 Task: Move the task Create a new online tool for digital asset management to the section Done in the project AgileHaven and filter the tasks in the project by Incomplete tasks
Action: Mouse moved to (543, 299)
Screenshot: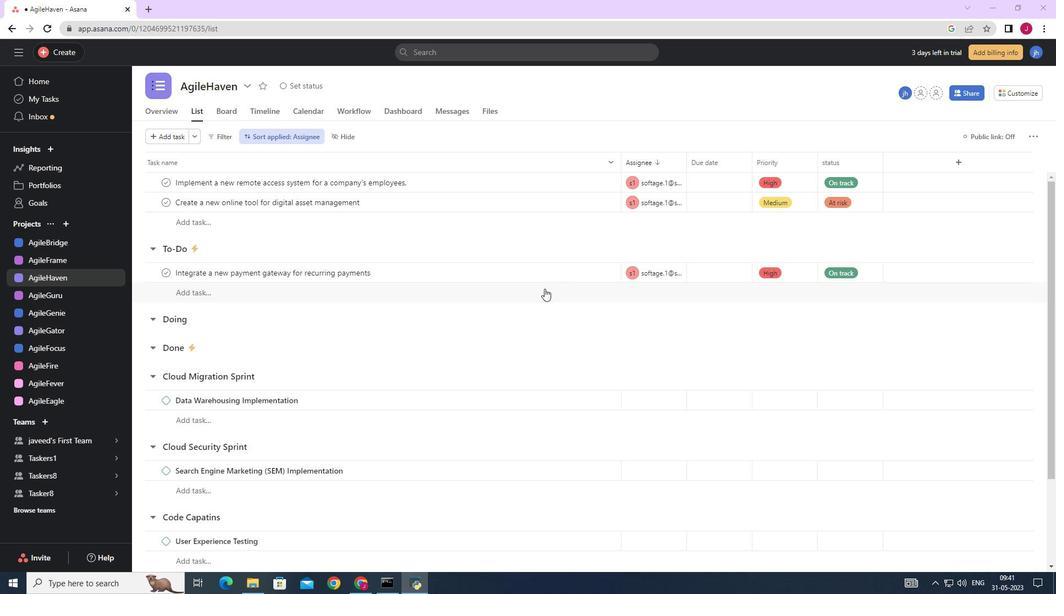 
Action: Mouse scrolled (543, 298) with delta (0, 0)
Screenshot: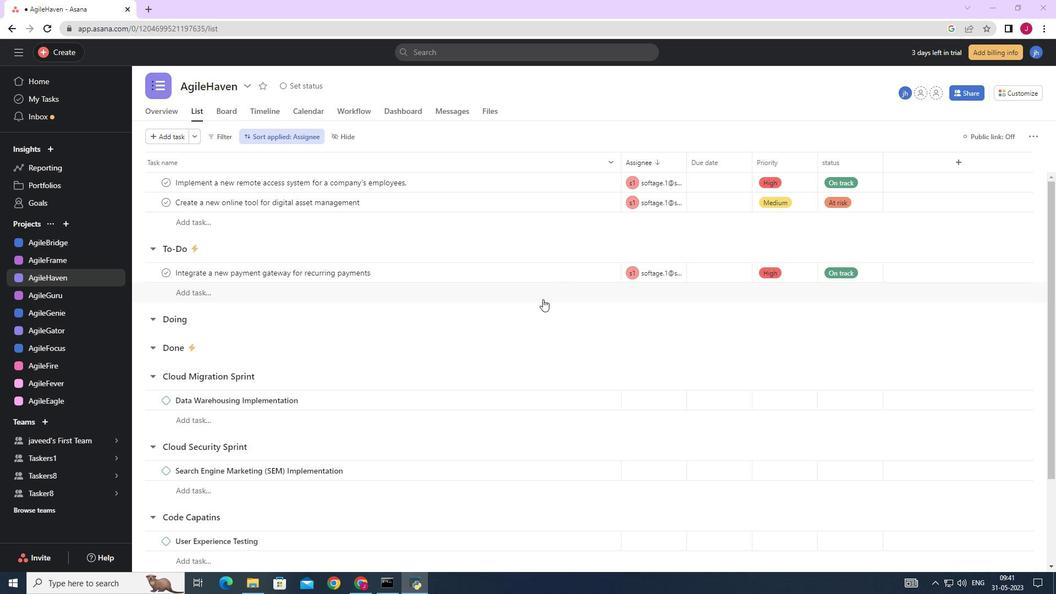 
Action: Mouse scrolled (543, 298) with delta (0, 0)
Screenshot: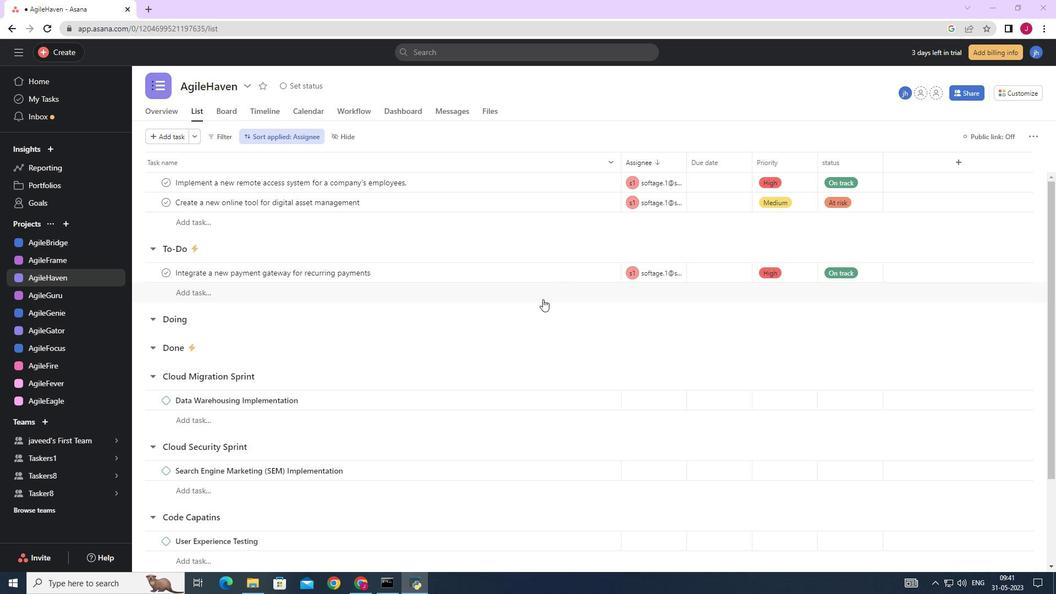 
Action: Mouse scrolled (543, 298) with delta (0, 0)
Screenshot: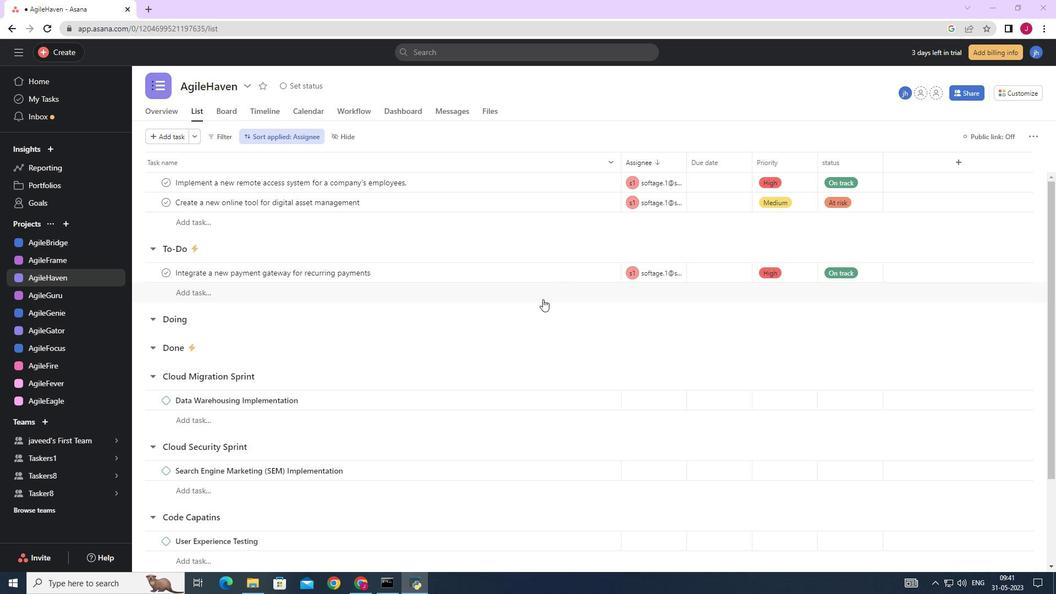 
Action: Mouse moved to (472, 361)
Screenshot: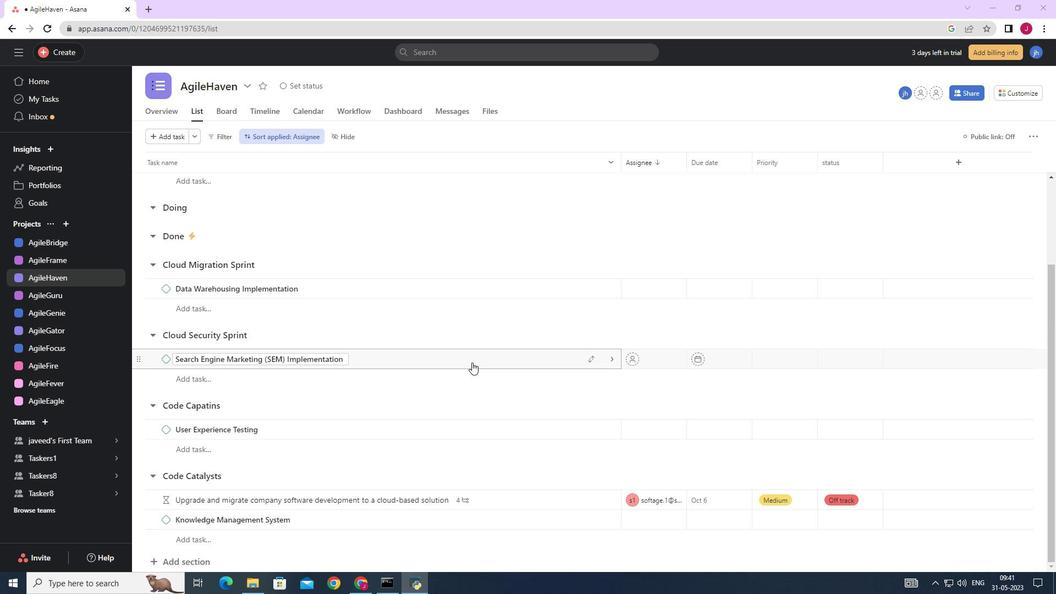 
Action: Mouse scrolled (472, 362) with delta (0, 0)
Screenshot: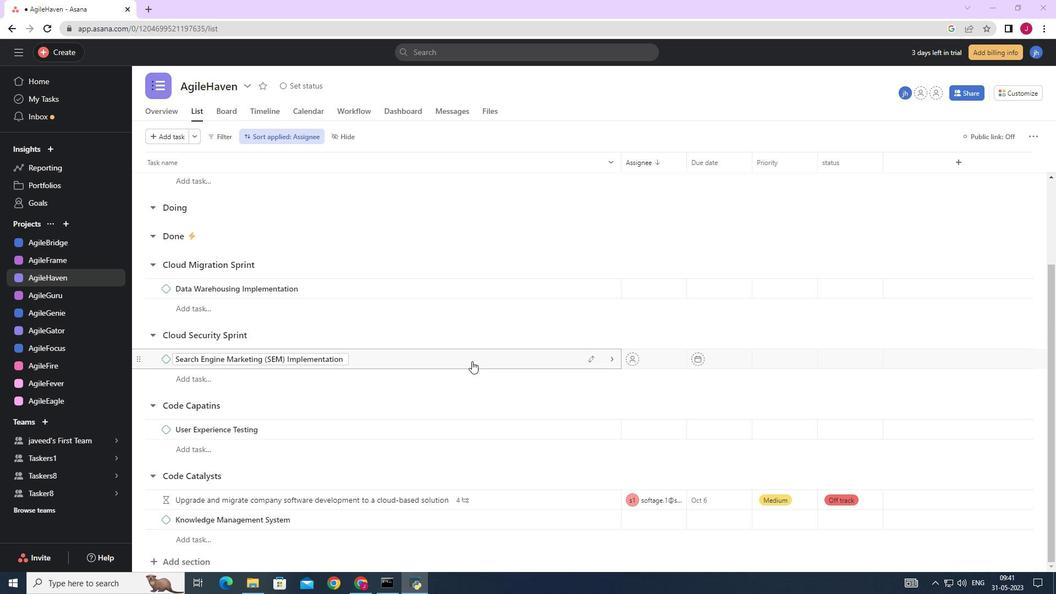 
Action: Mouse scrolled (472, 362) with delta (0, 0)
Screenshot: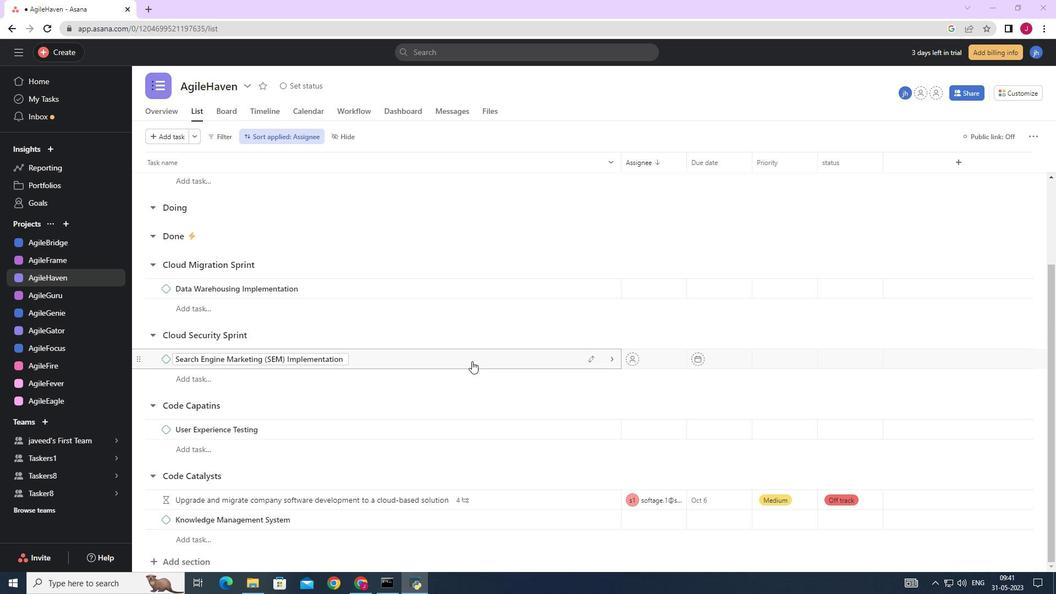 
Action: Mouse scrolled (472, 362) with delta (0, 0)
Screenshot: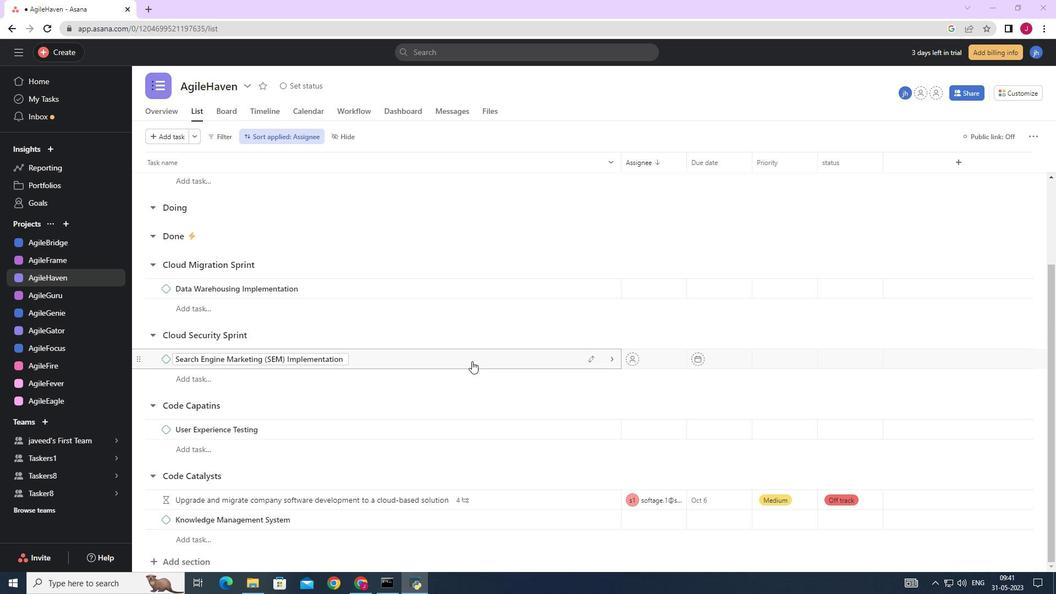 
Action: Mouse moved to (313, 286)
Screenshot: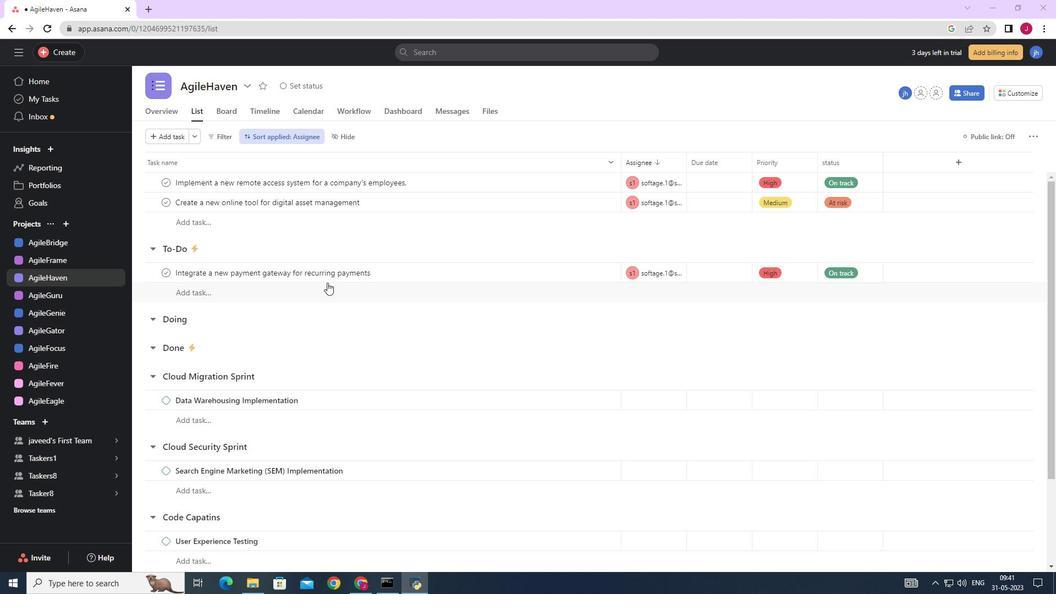 
Action: Mouse scrolled (313, 287) with delta (0, 0)
Screenshot: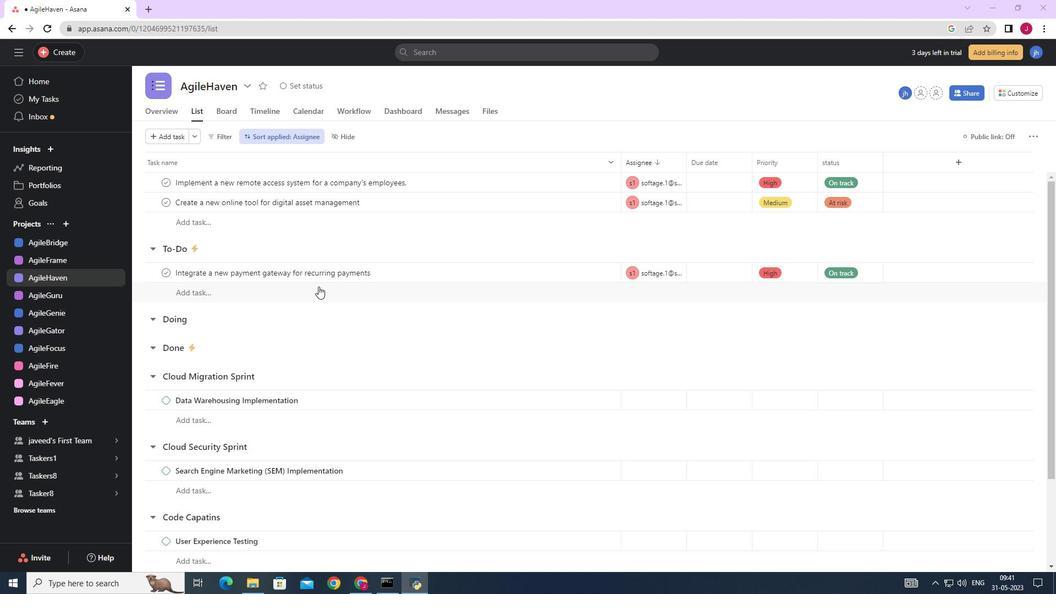 
Action: Mouse scrolled (313, 287) with delta (0, 0)
Screenshot: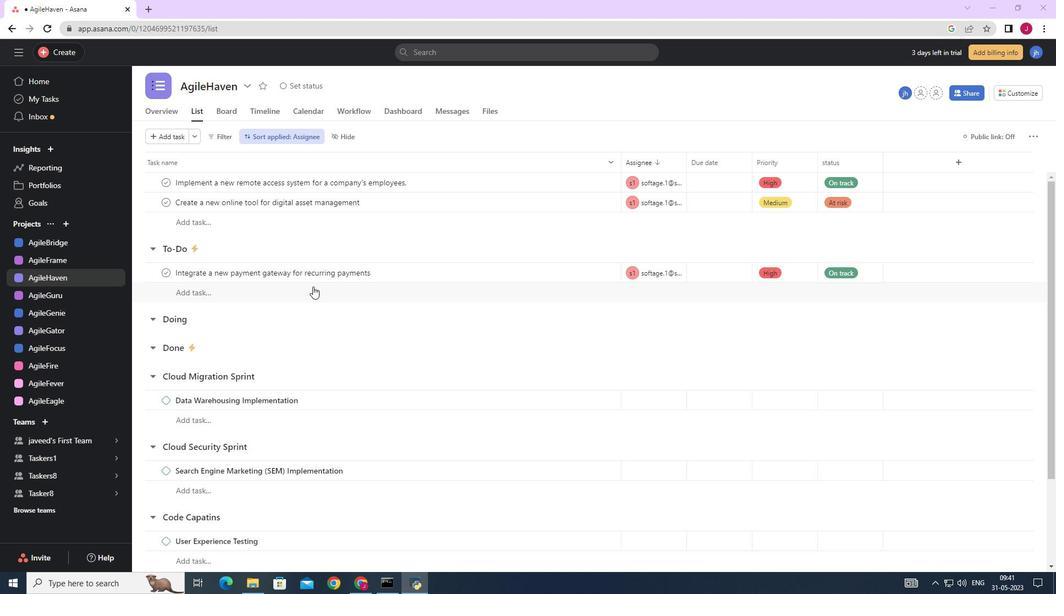 
Action: Mouse moved to (590, 202)
Screenshot: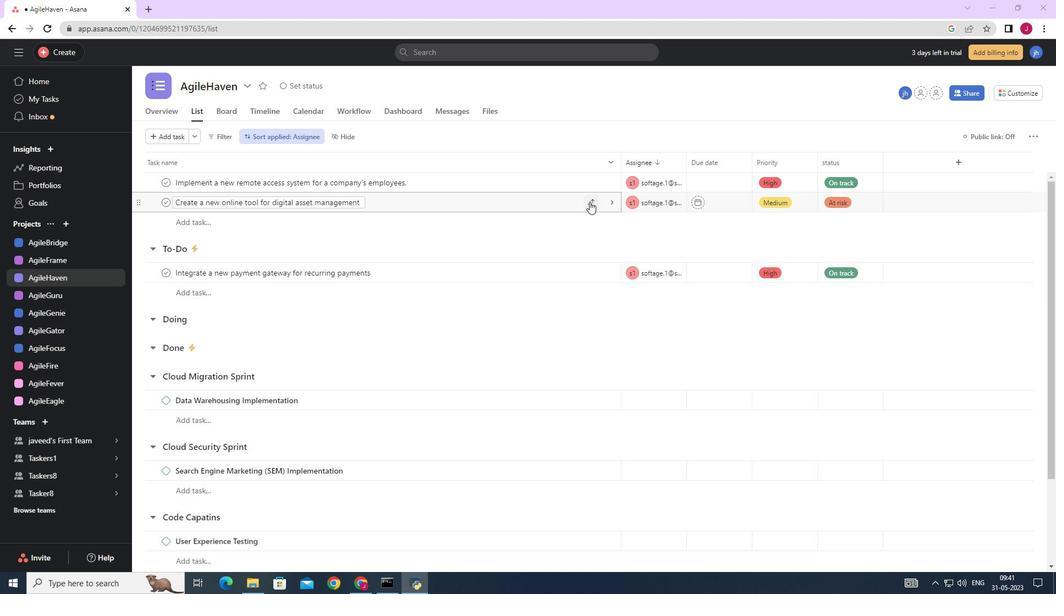
Action: Mouse pressed left at (590, 202)
Screenshot: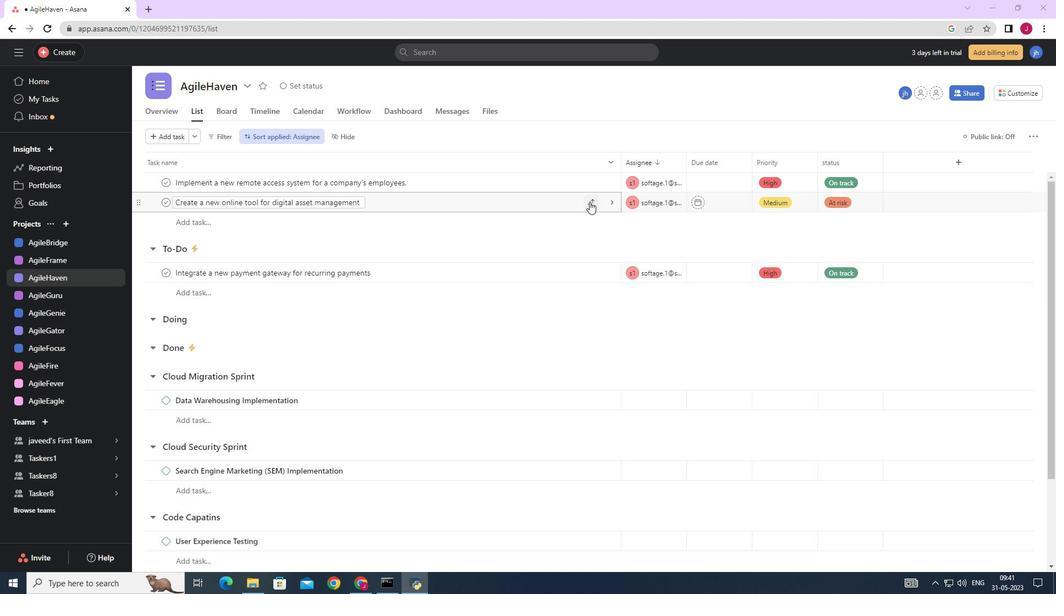 
Action: Mouse moved to (527, 298)
Screenshot: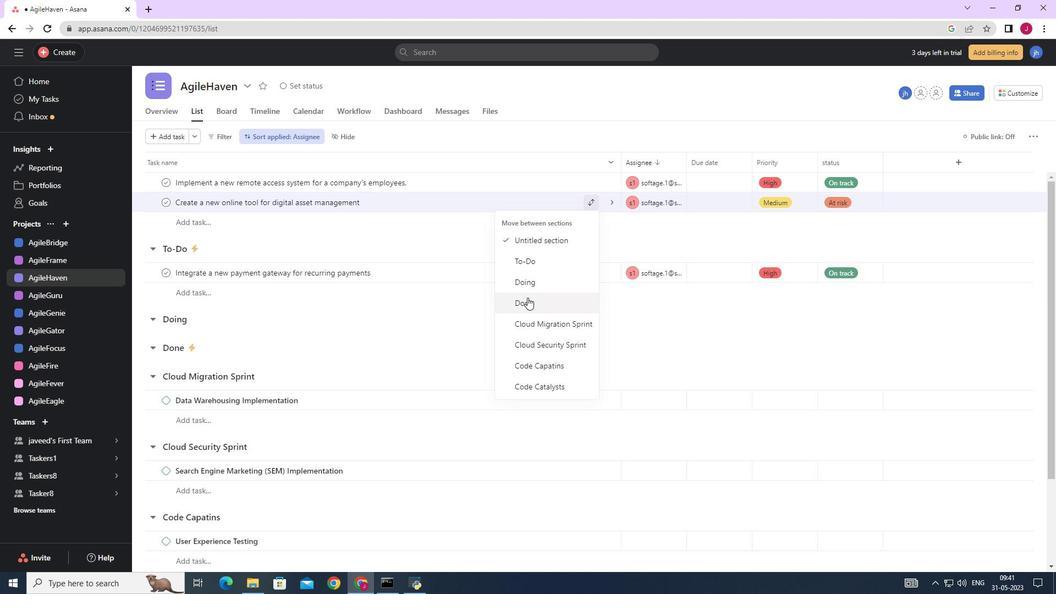 
Action: Mouse pressed left at (527, 298)
Screenshot: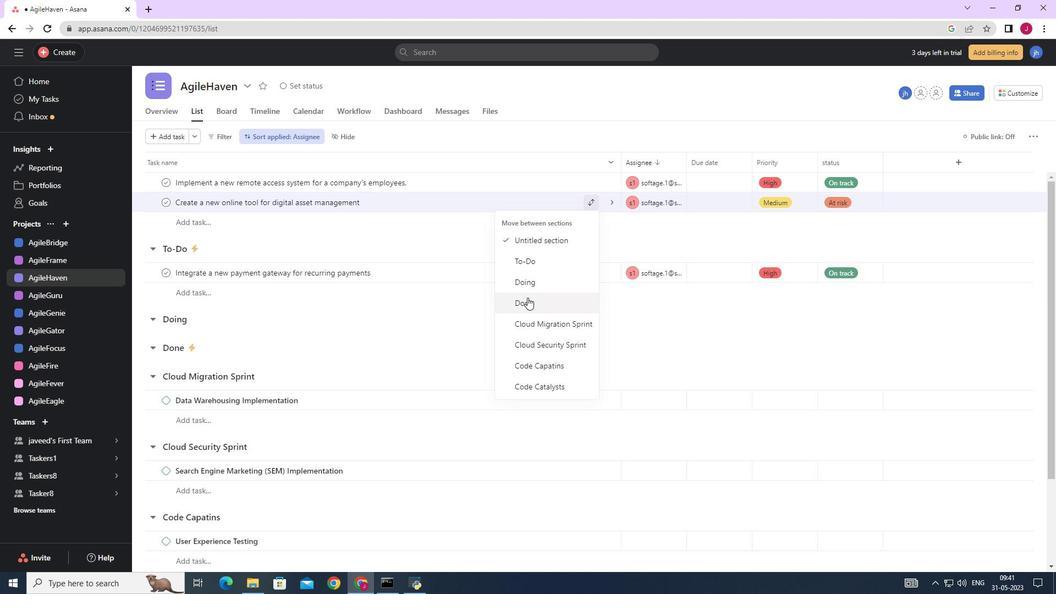 
Action: Mouse moved to (219, 133)
Screenshot: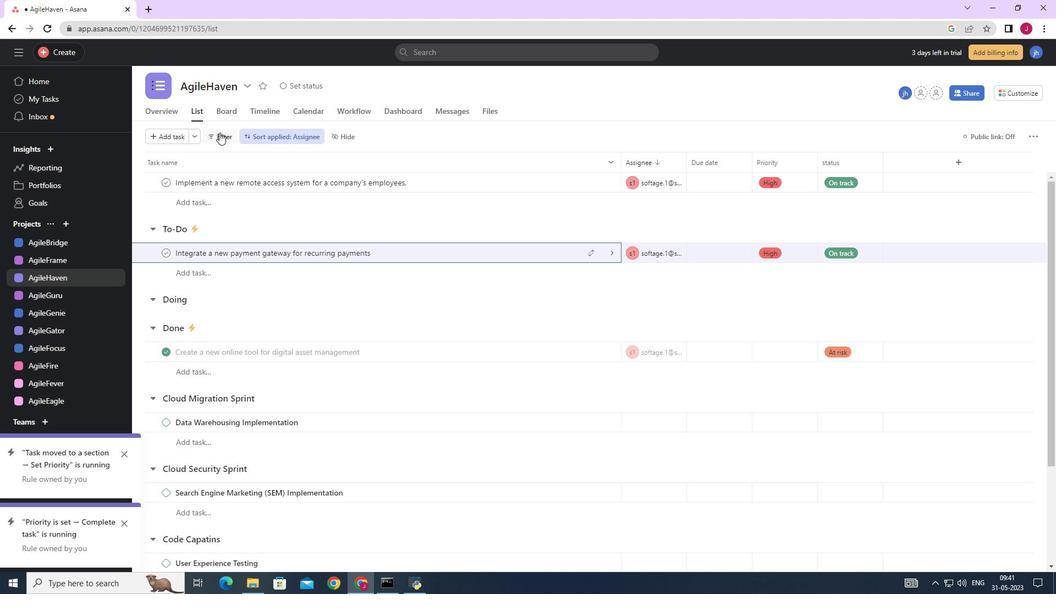
Action: Mouse pressed left at (219, 133)
Screenshot: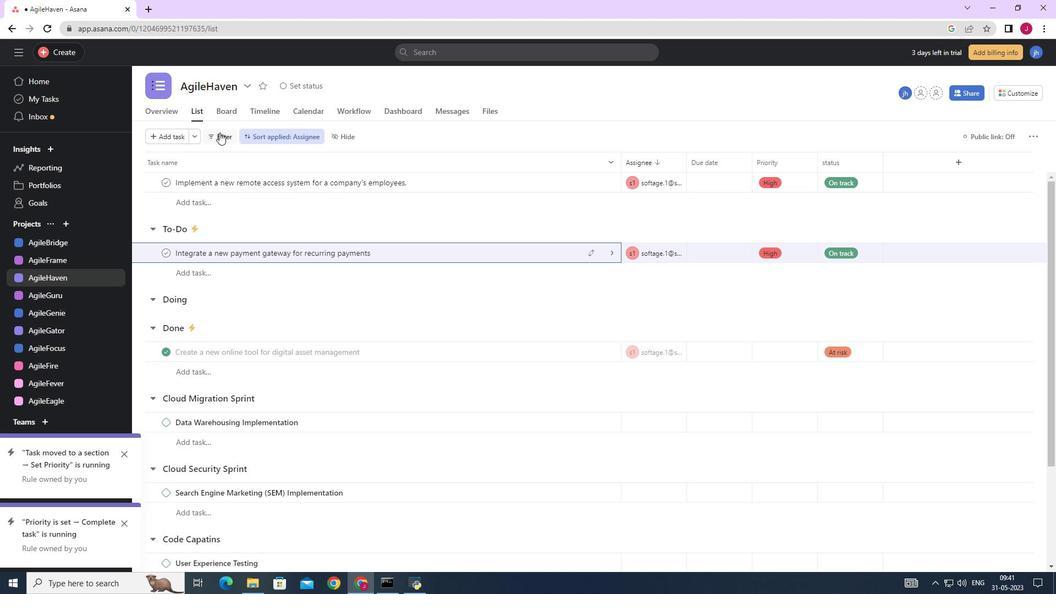 
Action: Mouse moved to (236, 177)
Screenshot: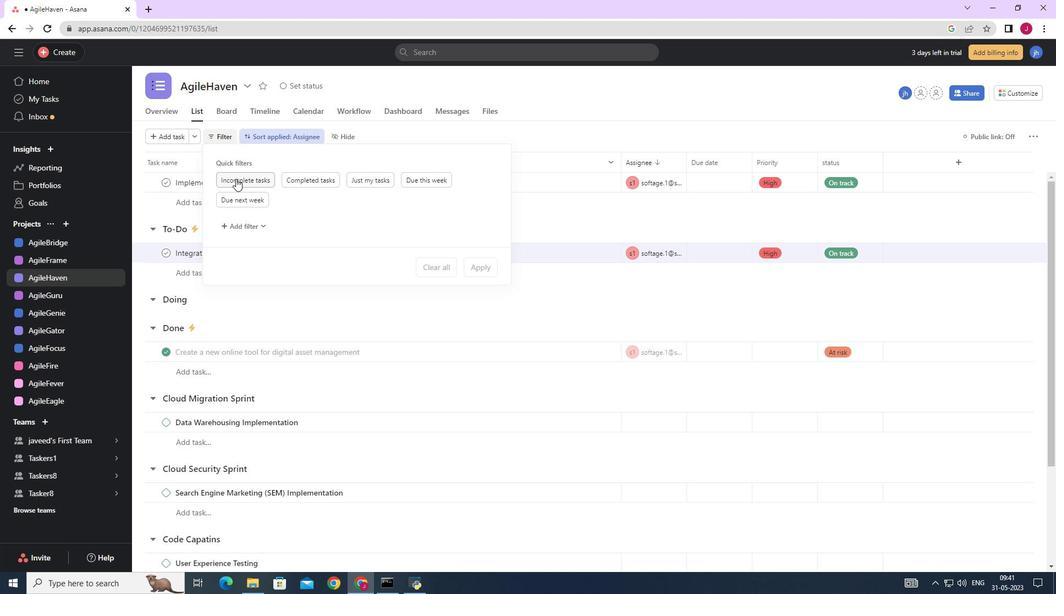 
Action: Mouse pressed left at (236, 177)
Screenshot: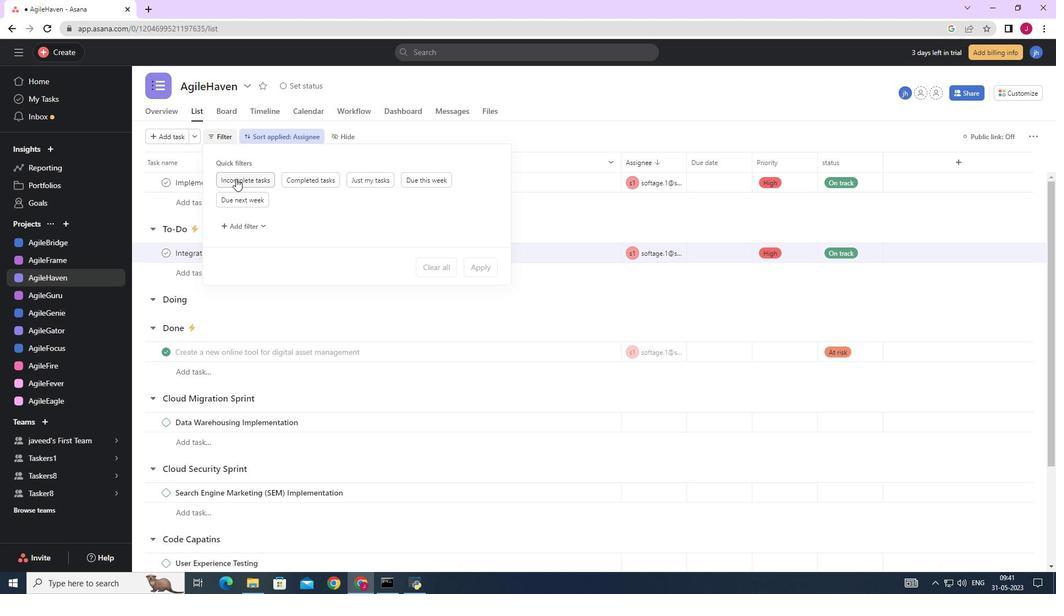 
Action: Mouse moved to (424, 272)
Screenshot: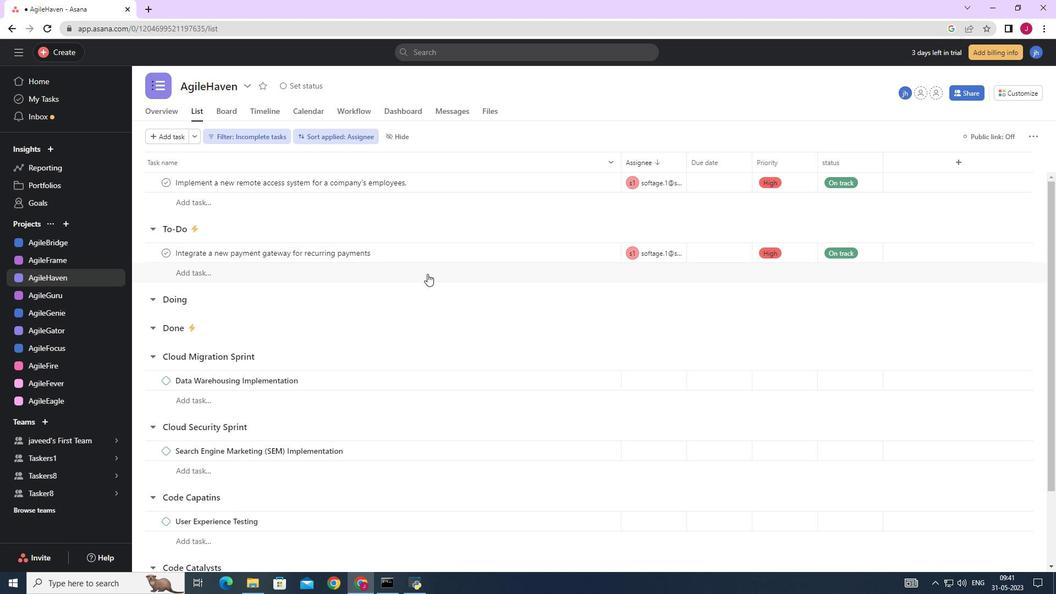 
